 Task: Forward email with the signature Jordan Davis with the subject Request for a sponsorship from softage.8@softage.net to softage.9@softage.net and softage.10@softage.net with BCC to softage.6@softage.net with the message Can you provide me with the product specifications for the upcoming launch?
Action: Mouse moved to (1046, 178)
Screenshot: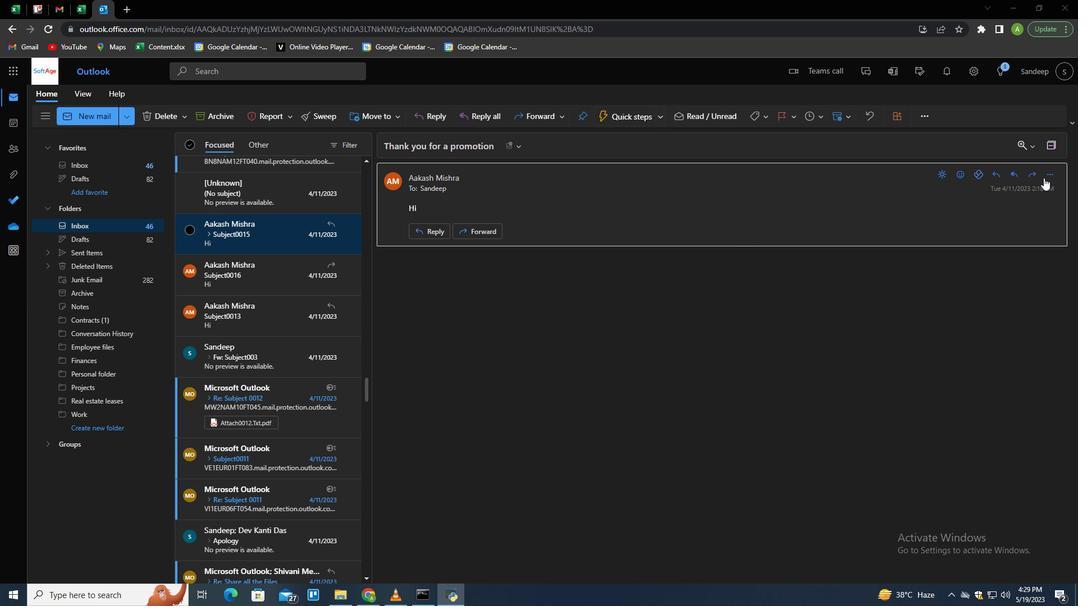 
Action: Mouse pressed left at (1046, 178)
Screenshot: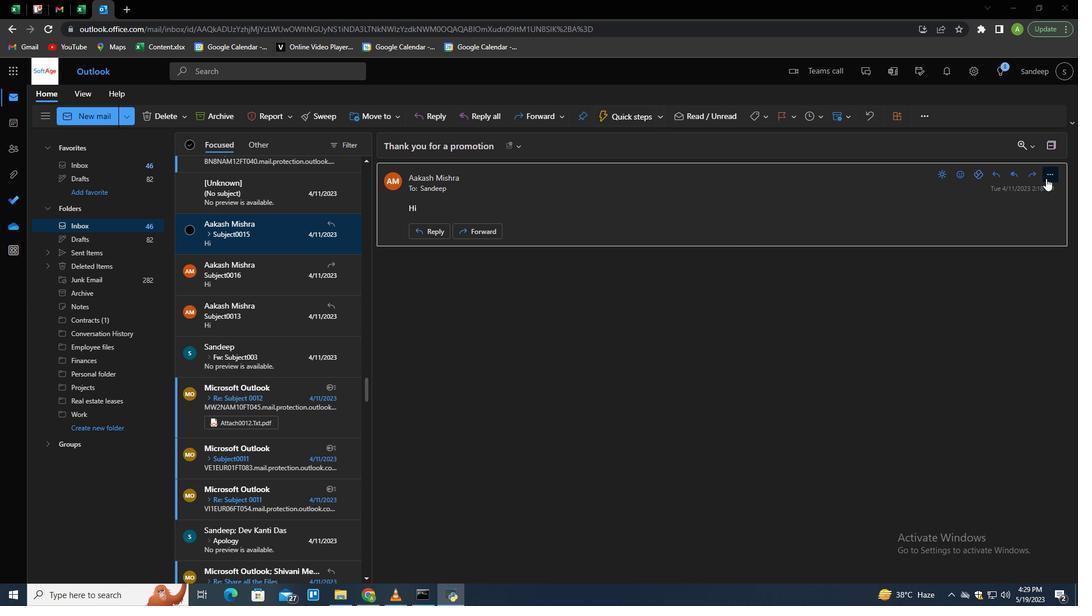 
Action: Mouse moved to (989, 226)
Screenshot: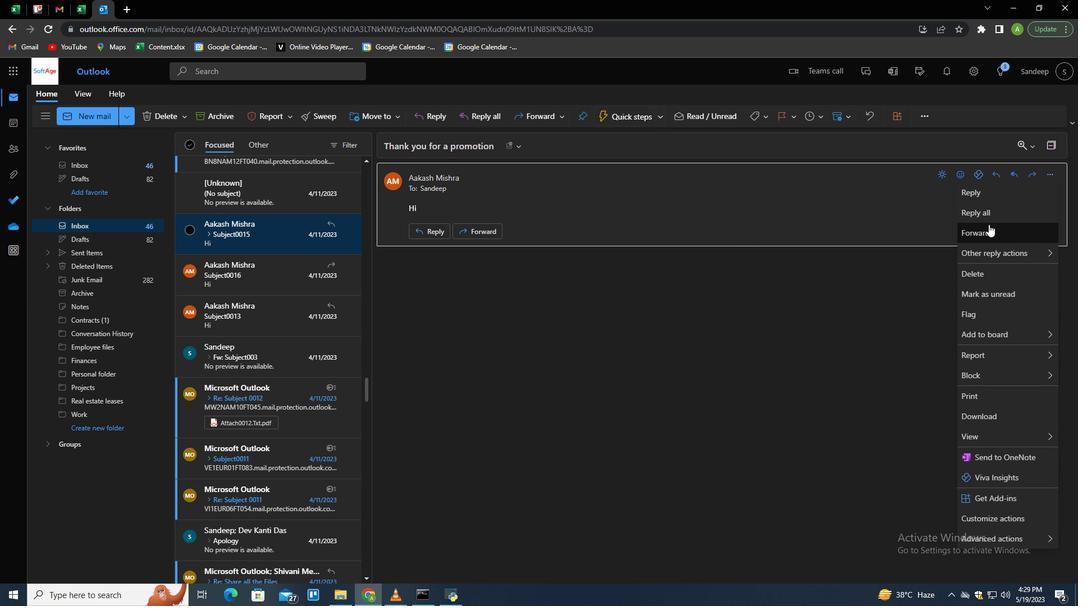 
Action: Mouse pressed left at (989, 226)
Screenshot: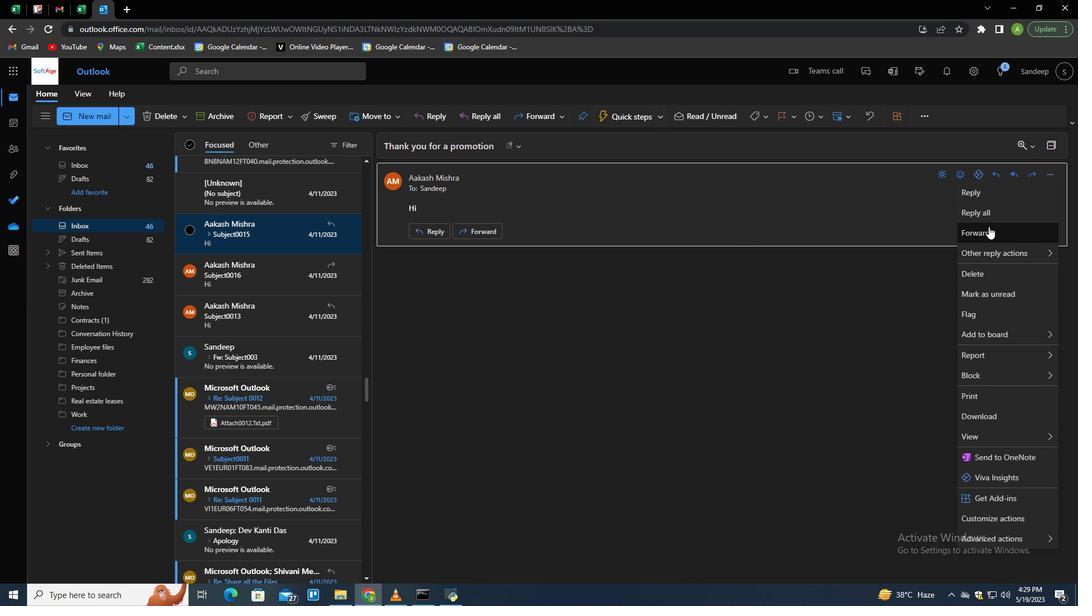 
Action: Mouse moved to (753, 118)
Screenshot: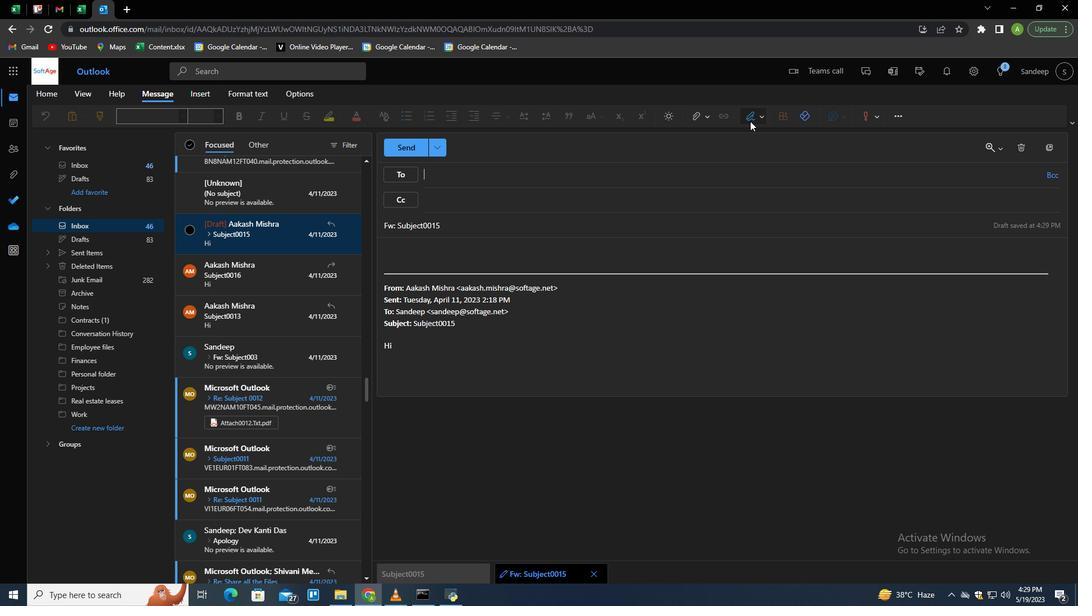 
Action: Mouse pressed left at (753, 118)
Screenshot: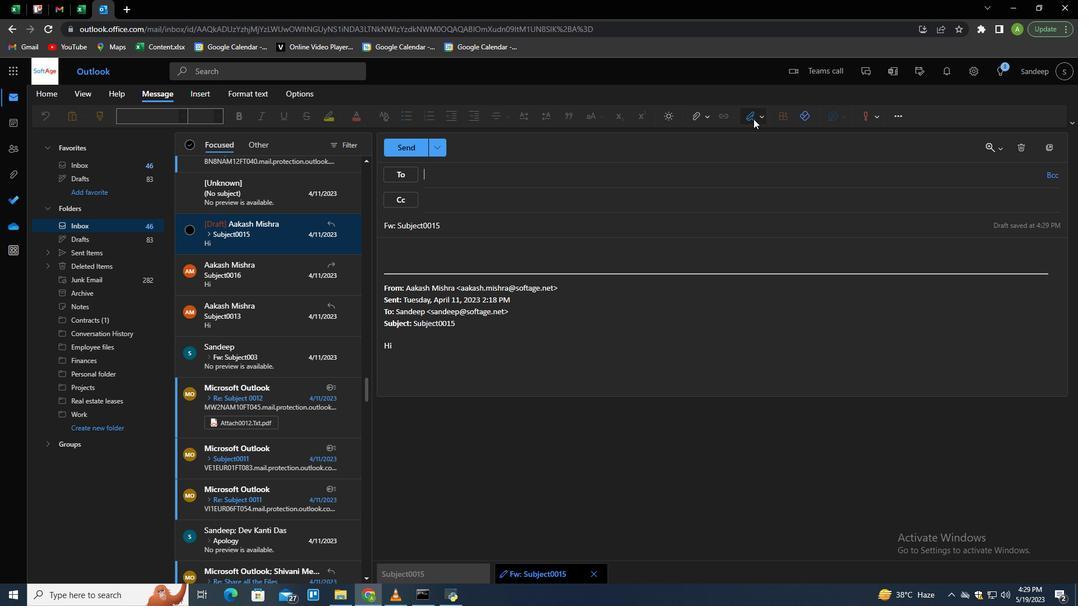 
Action: Mouse moved to (737, 158)
Screenshot: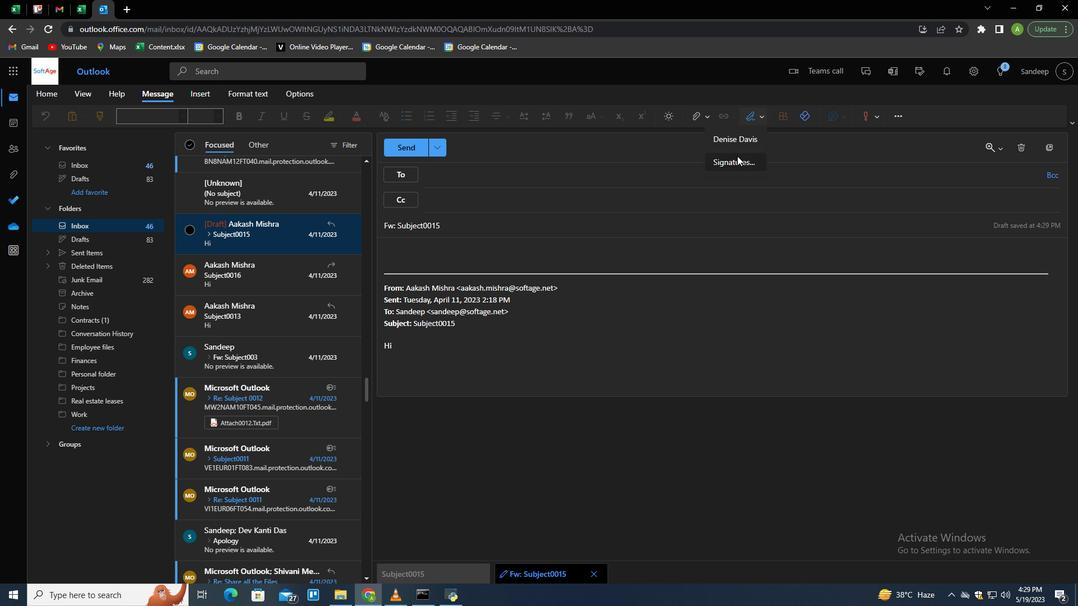 
Action: Mouse pressed left at (737, 158)
Screenshot: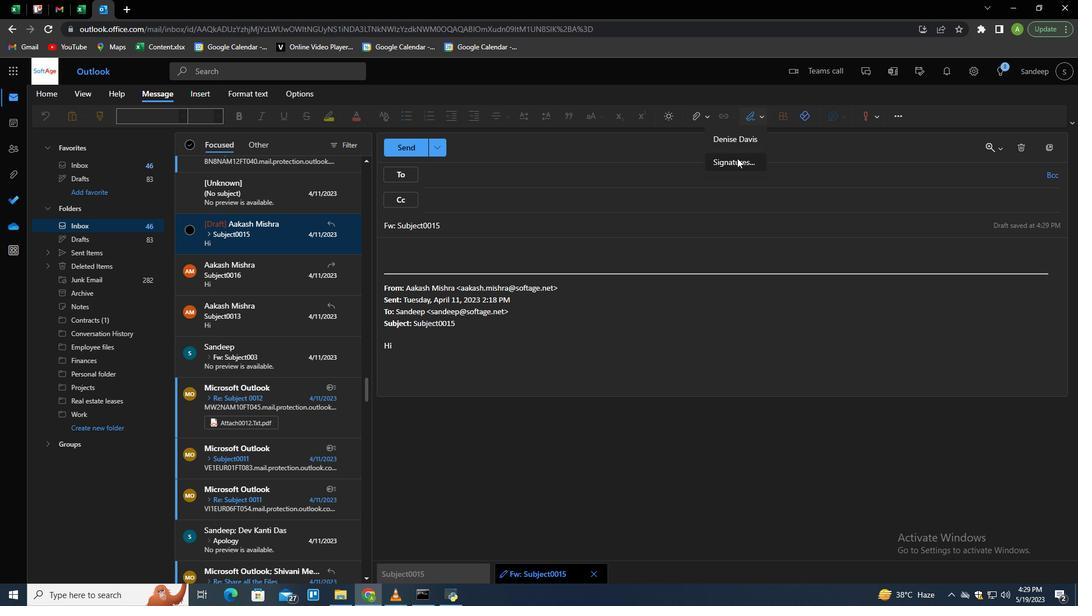 
Action: Mouse moved to (755, 207)
Screenshot: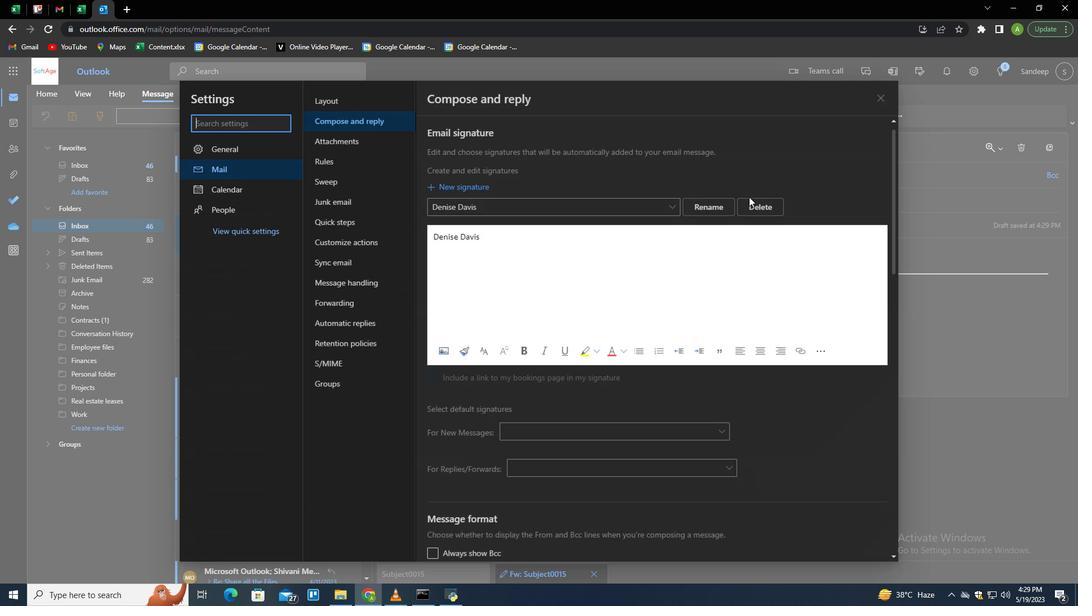 
Action: Mouse pressed left at (755, 207)
Screenshot: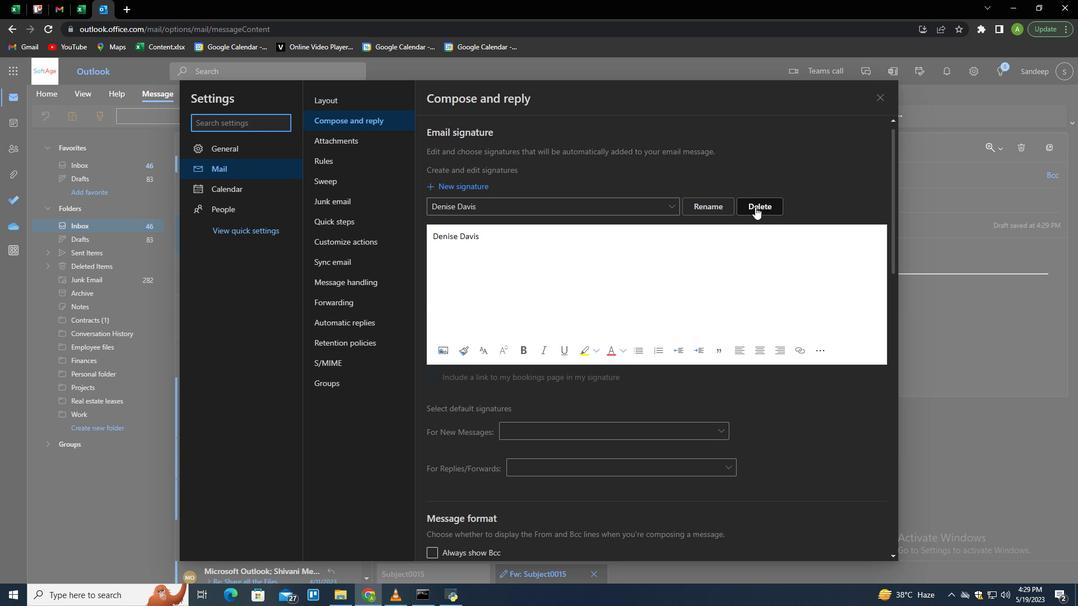 
Action: Mouse moved to (746, 205)
Screenshot: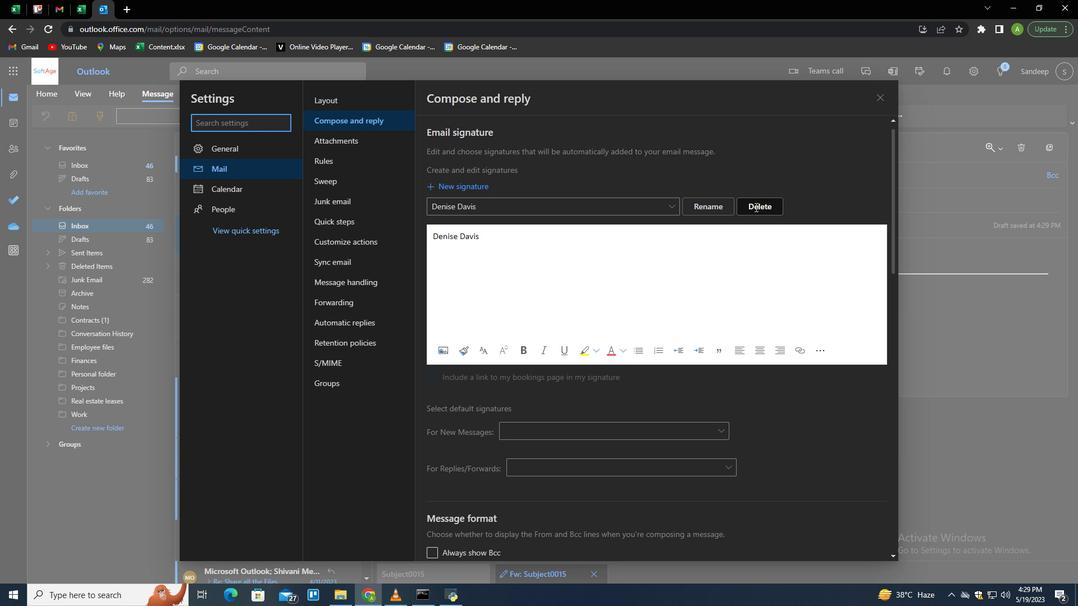 
Action: Mouse pressed left at (746, 205)
Screenshot: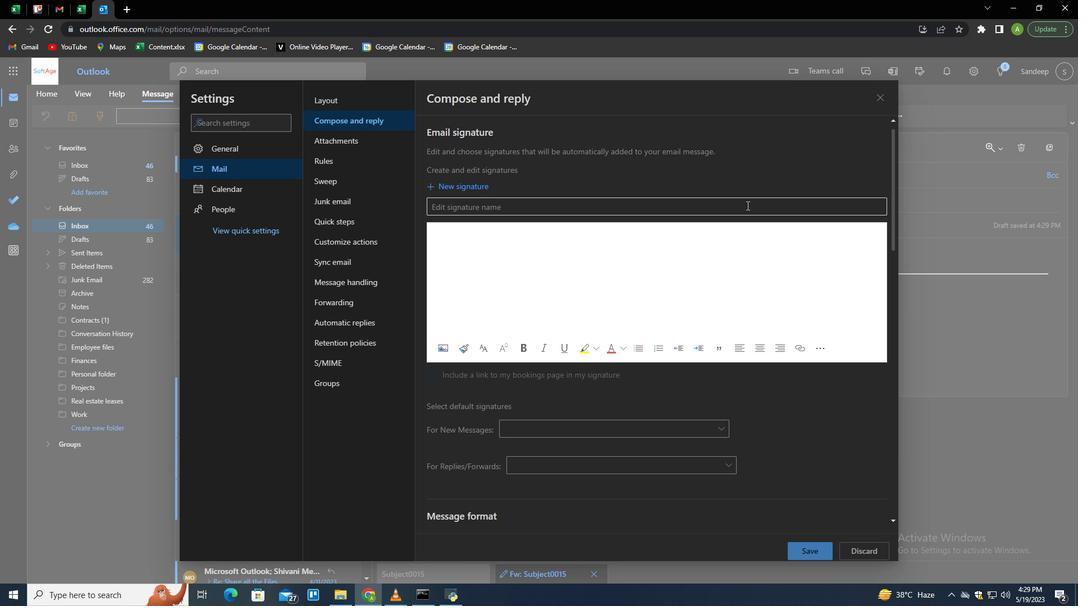 
Action: Key pressed <Key.shift>Jordan<Key.space><Key.shift>Davis<Key.tab><Key.shift>Fo<Key.backspace><Key.backspace><Key.shift>Jordan<Key.space><Key.shift>Davis
Screenshot: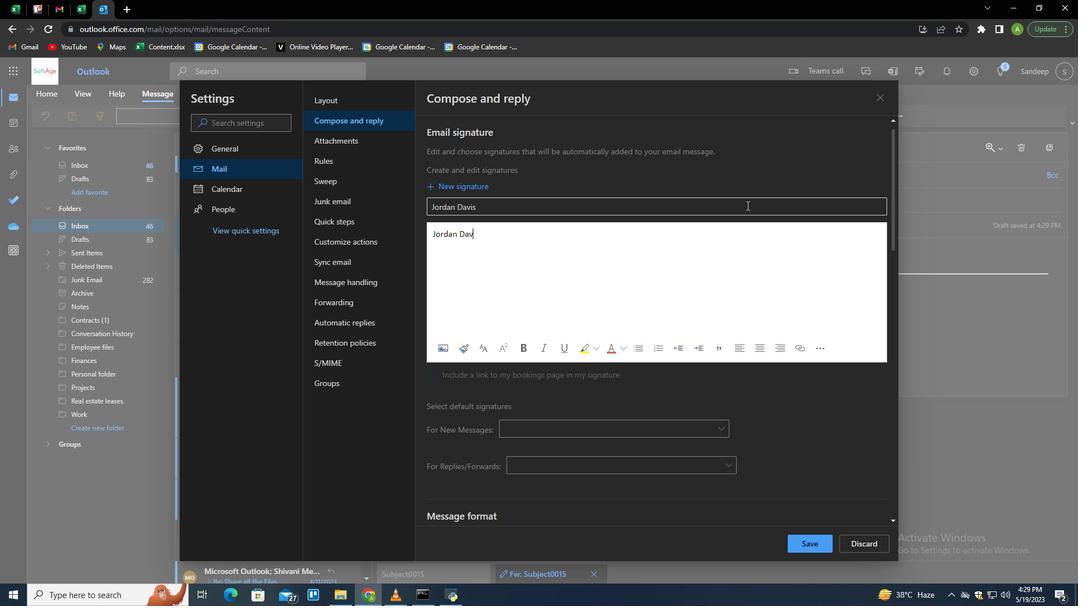 
Action: Mouse moved to (817, 541)
Screenshot: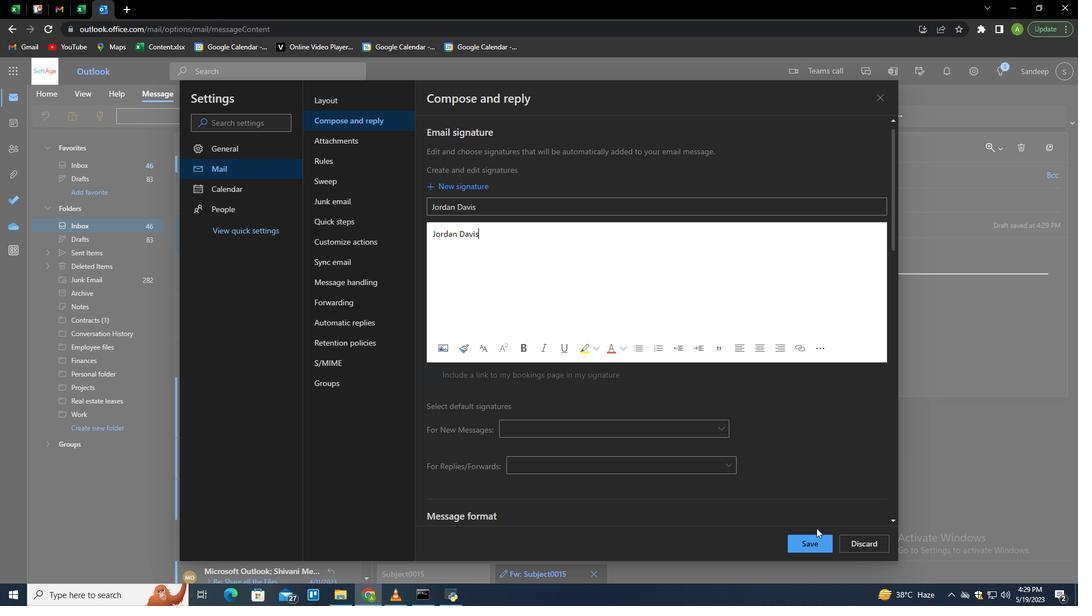 
Action: Mouse pressed left at (817, 541)
Screenshot: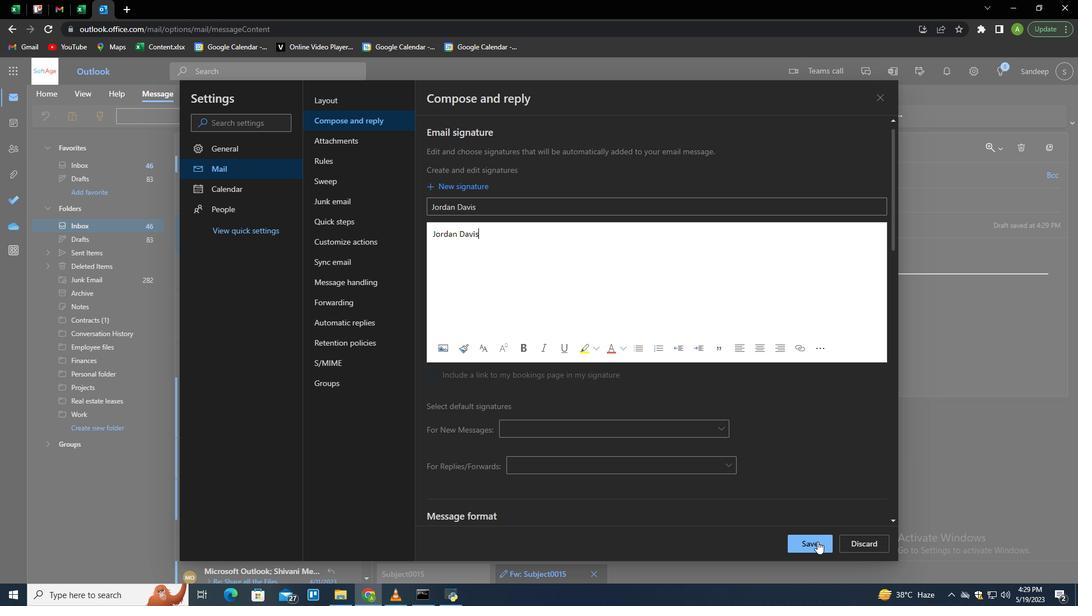 
Action: Mouse moved to (980, 260)
Screenshot: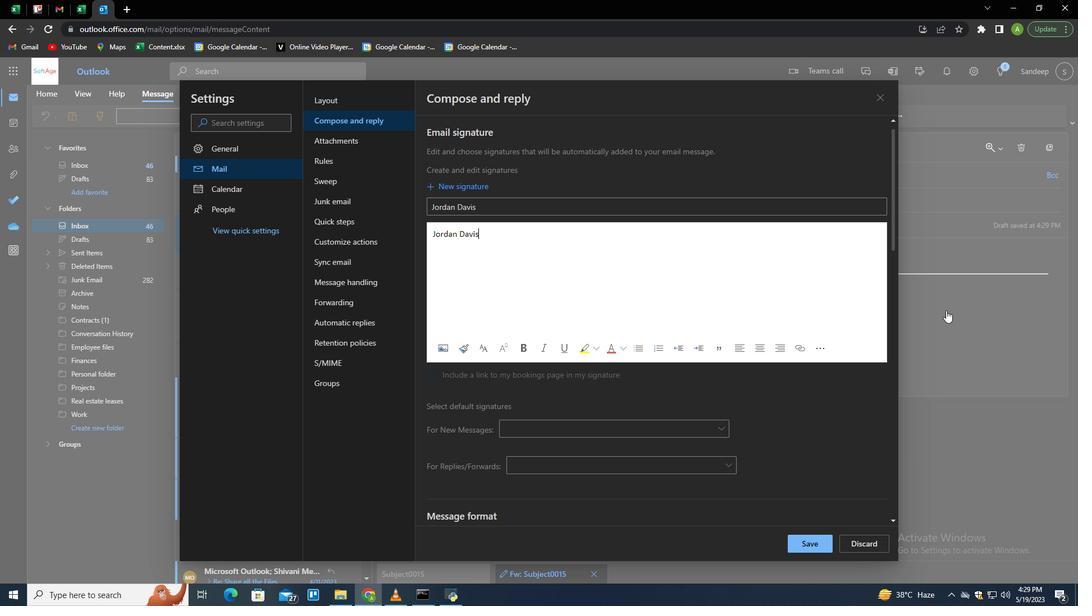 
Action: Mouse pressed left at (980, 260)
Screenshot: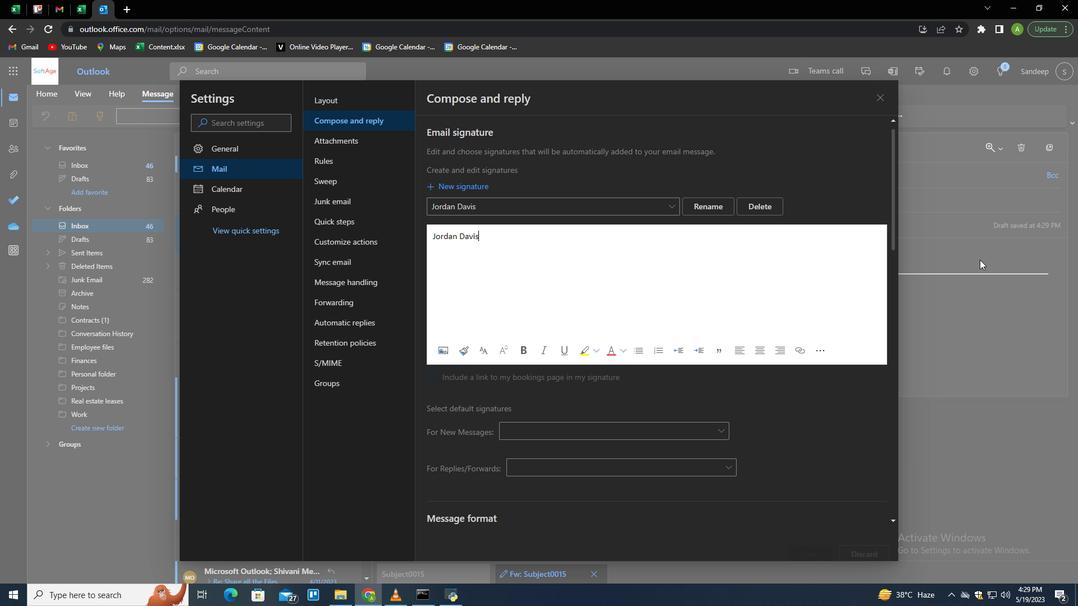
Action: Mouse moved to (757, 121)
Screenshot: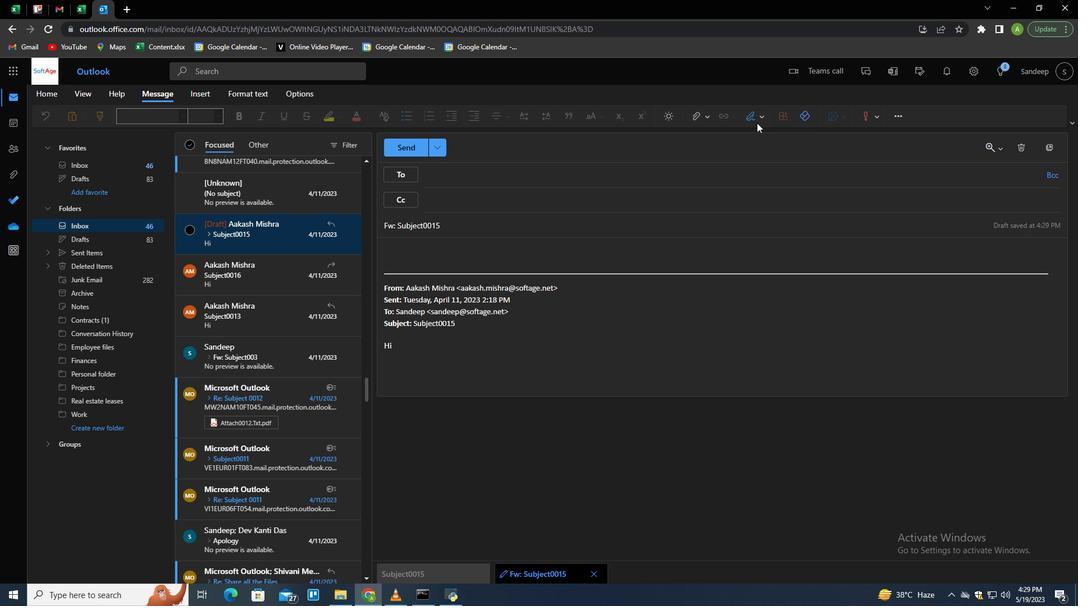 
Action: Mouse pressed left at (757, 121)
Screenshot: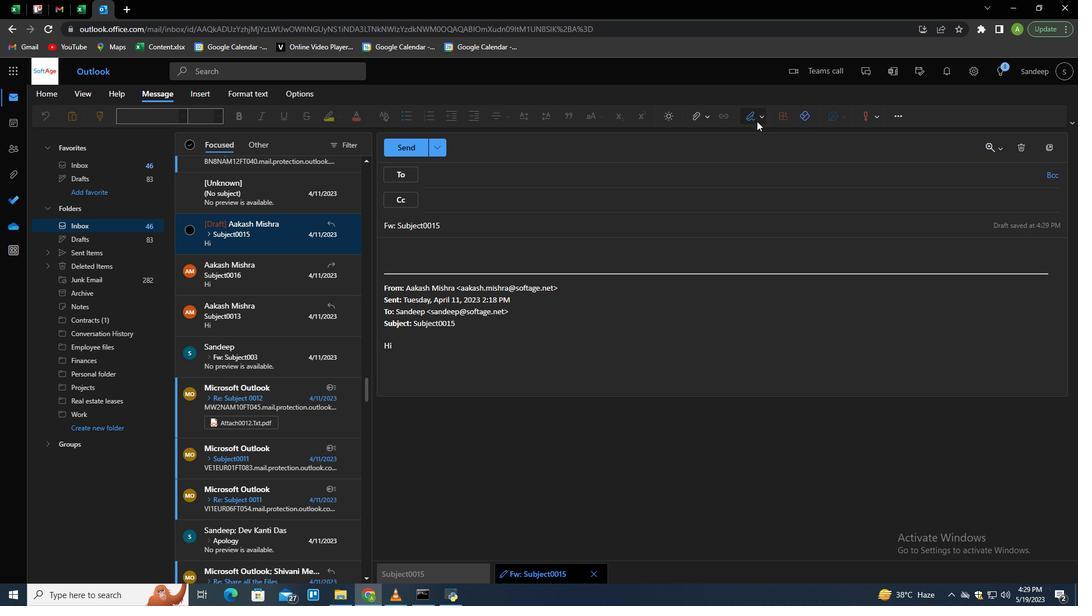 
Action: Mouse moved to (741, 139)
Screenshot: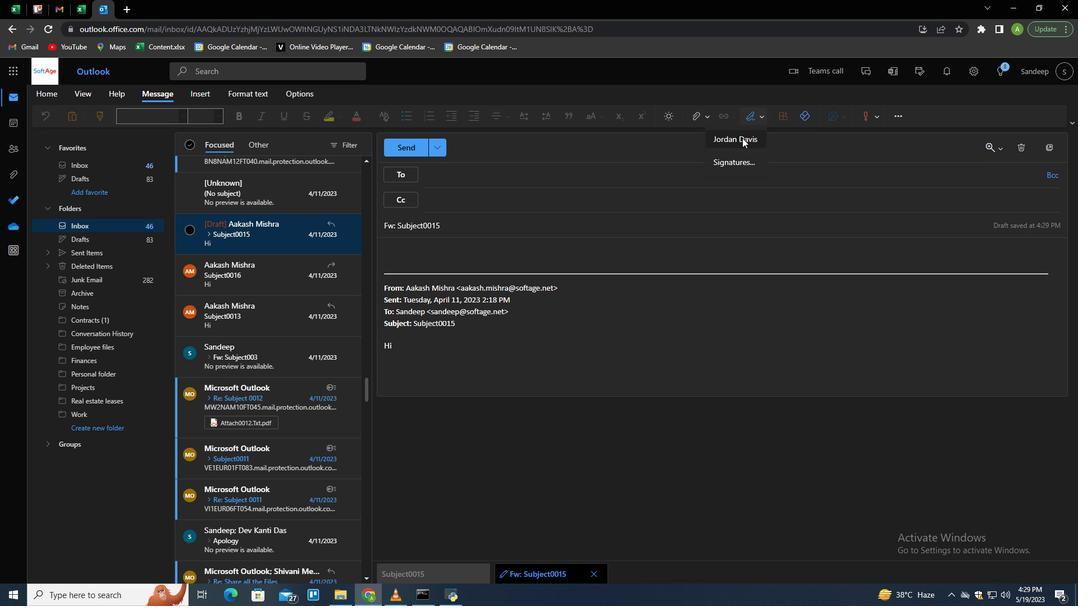 
Action: Mouse pressed left at (741, 139)
Screenshot: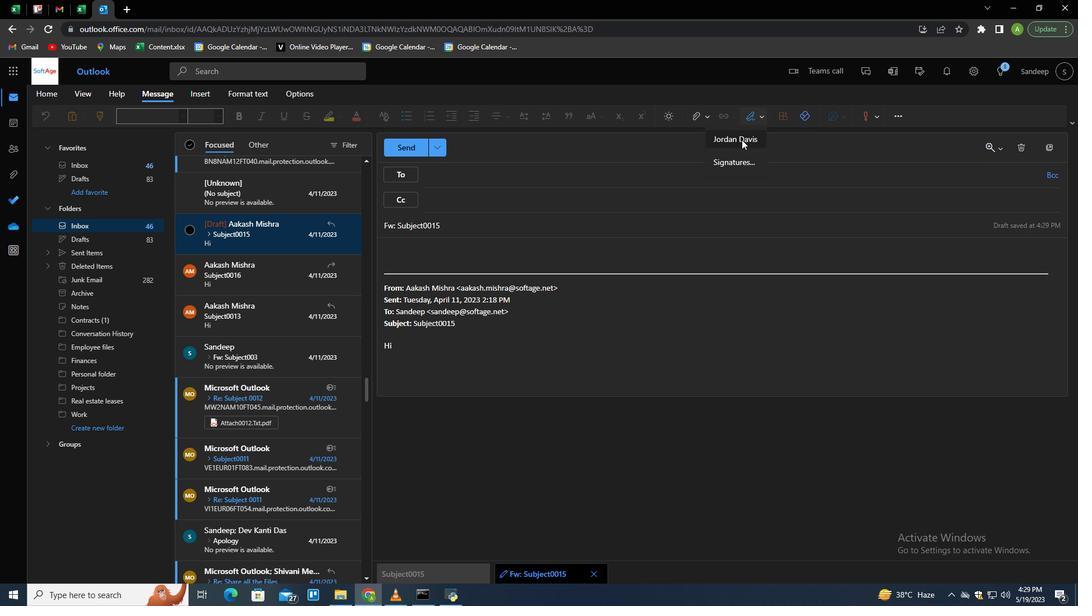 
Action: Mouse moved to (398, 226)
Screenshot: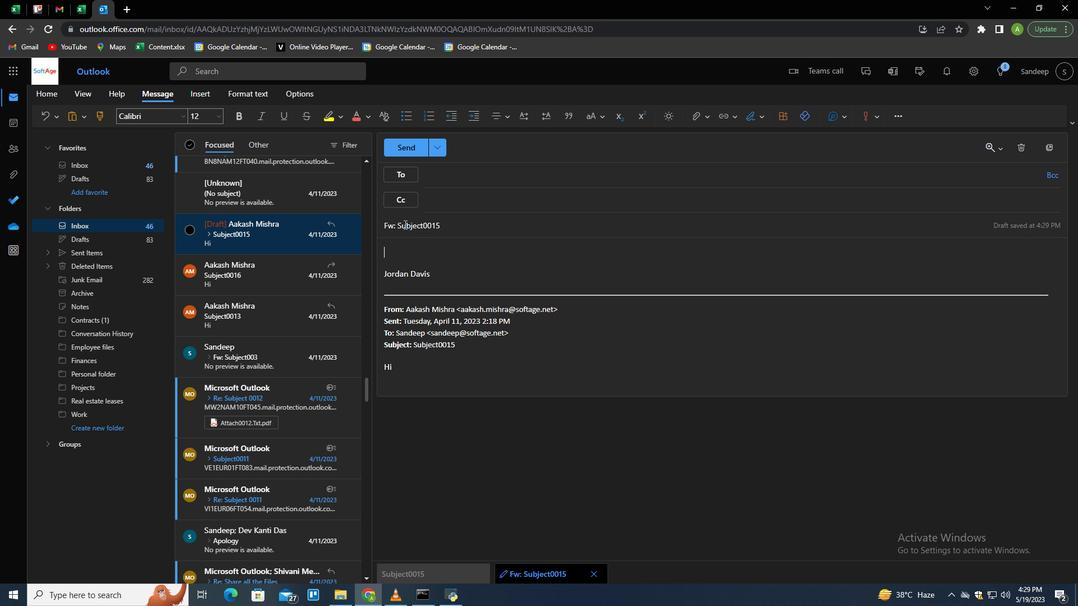 
Action: Mouse pressed left at (398, 226)
Screenshot: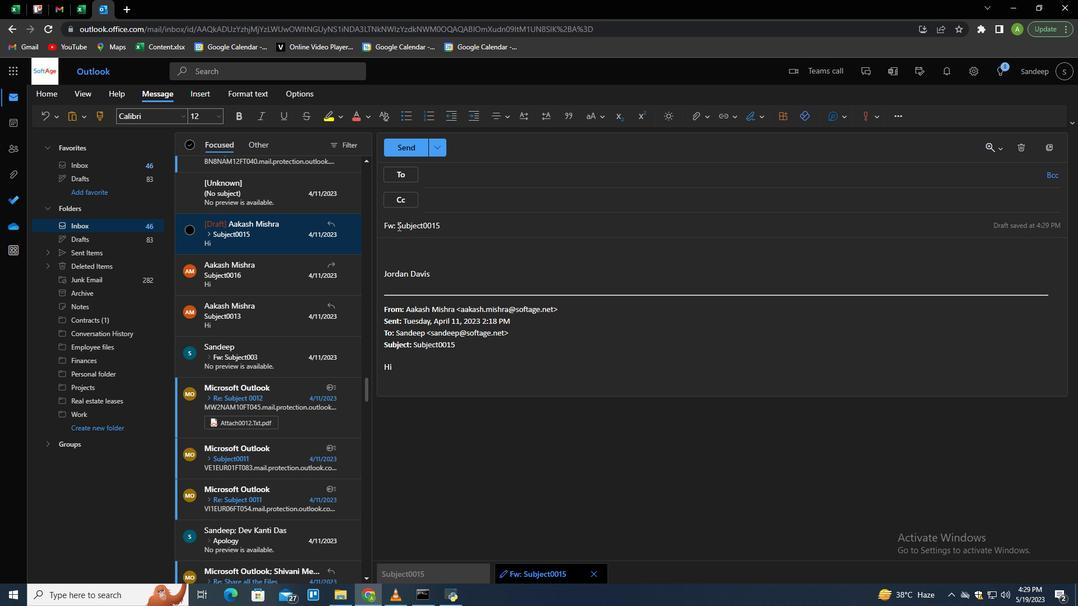 
Action: Mouse moved to (491, 245)
Screenshot: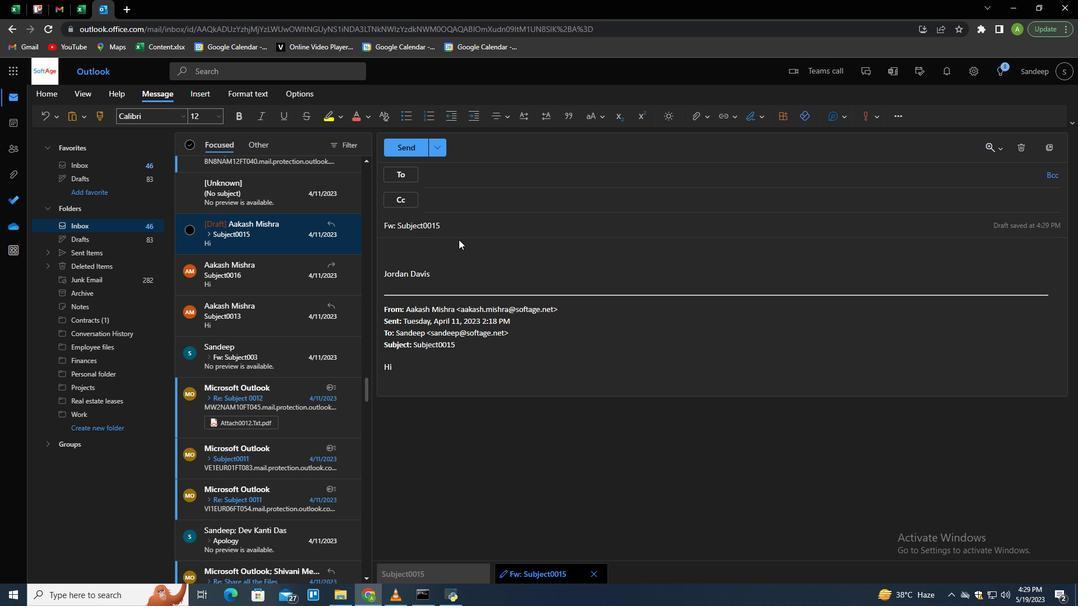 
Action: Key pressed <Key.shift_r><Key.end><Key.shift>Request<Key.space>for<Key.space>a<Key.space>sponsoship<Key.backspace><Key.backspace><Key.backspace><Key.backspace>rship<Key.tab>
Screenshot: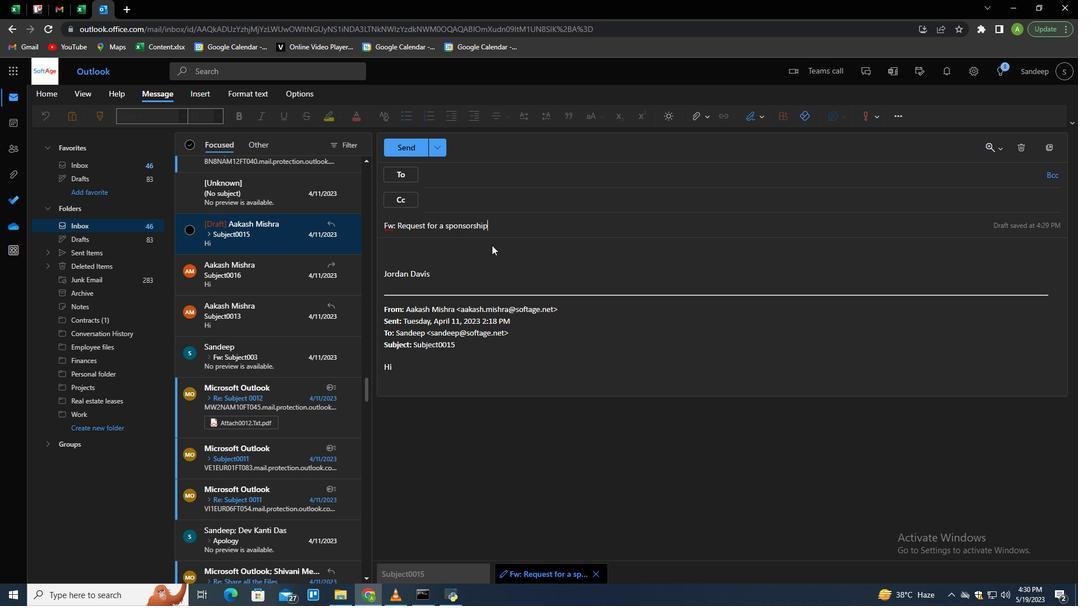 
Action: Mouse moved to (451, 174)
Screenshot: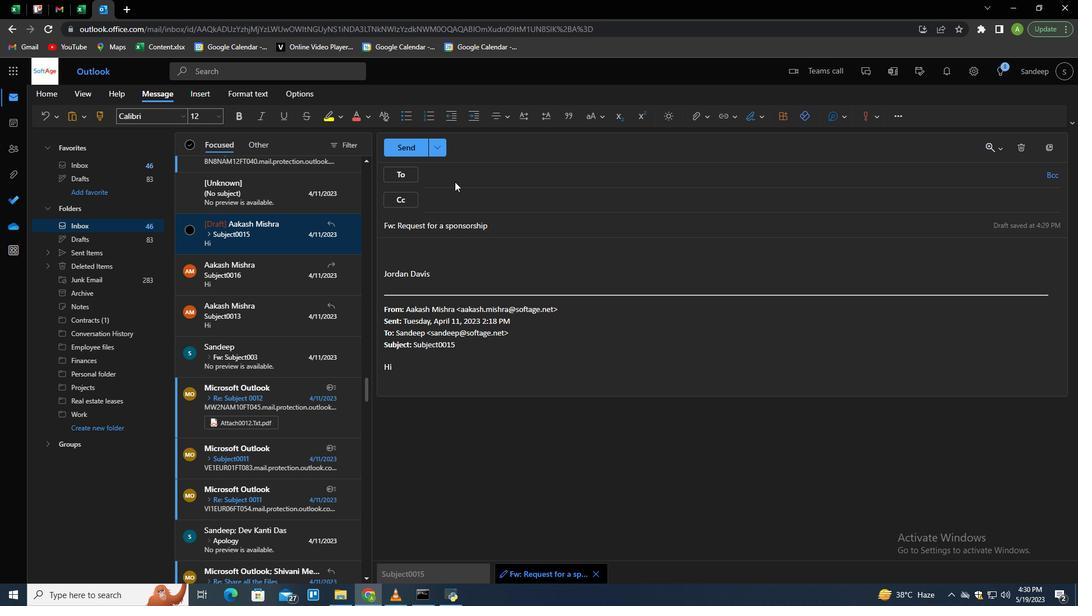 
Action: Mouse pressed left at (451, 174)
Screenshot: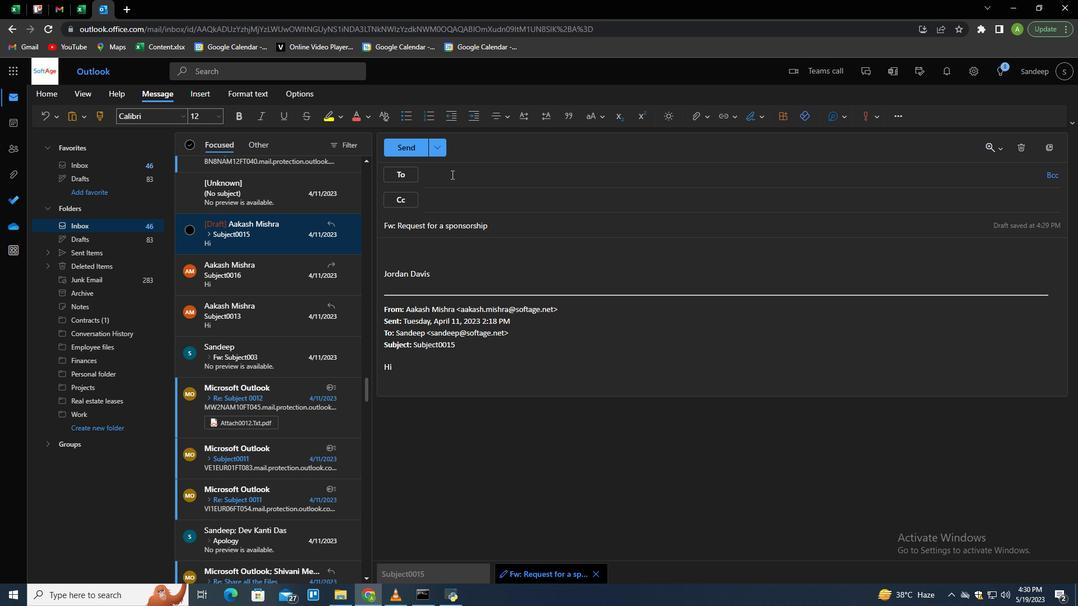
Action: Key pressed softagw<Key.backspace>e.8<Key.shift>@softage.net<Key.enter>softage.9<Key.shift>@softage.net<Key.enter>softagel.<Key.backspace><Key.backspace>.10<Key.shift>@softage.net<Key.enter>
Screenshot: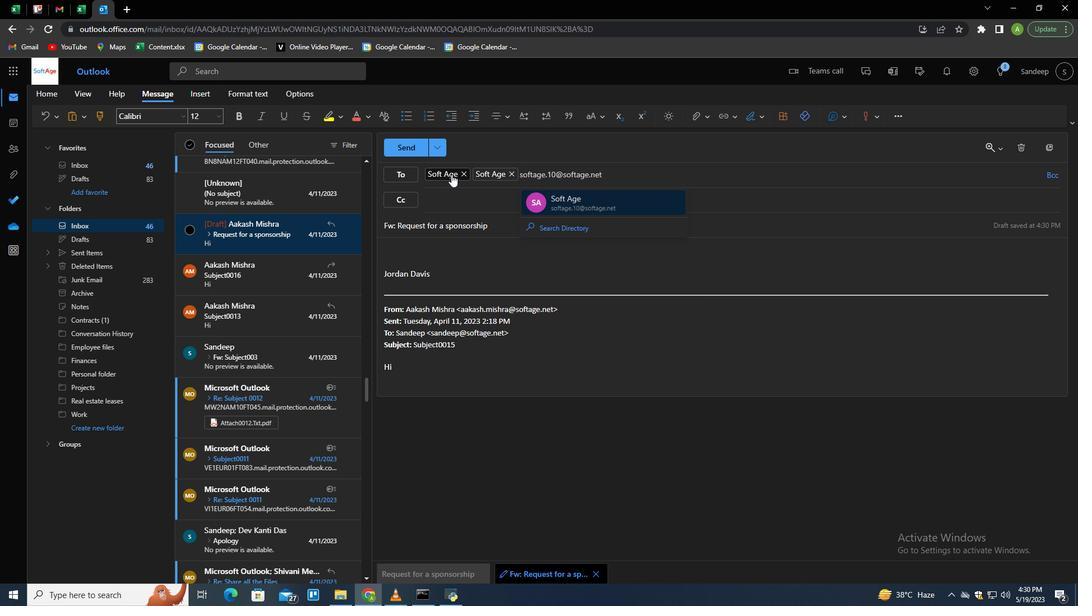 
Action: Mouse moved to (1048, 170)
Screenshot: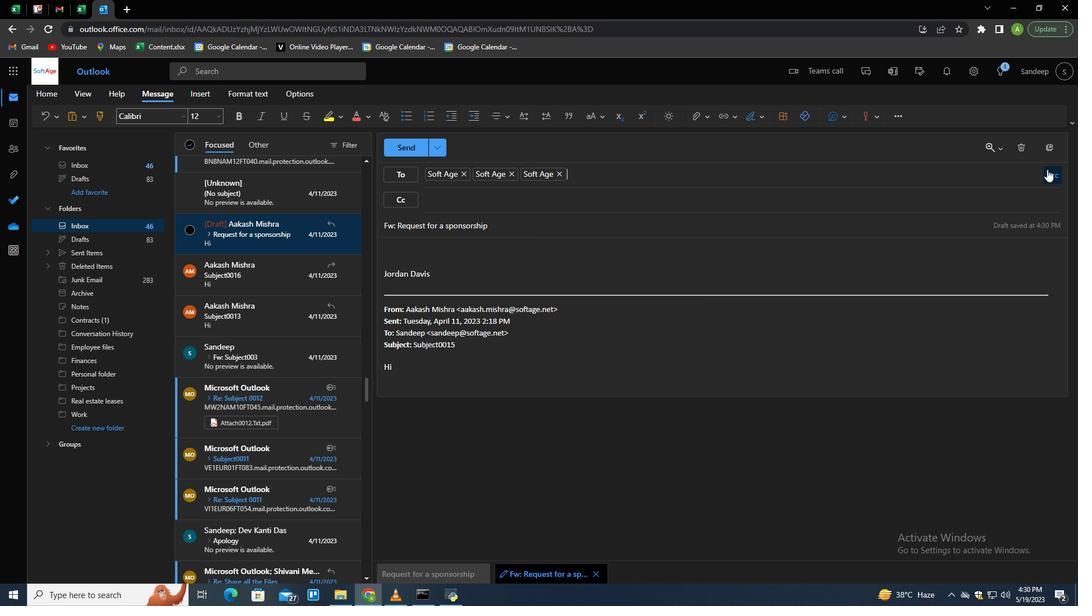 
Action: Mouse pressed left at (1048, 170)
Screenshot: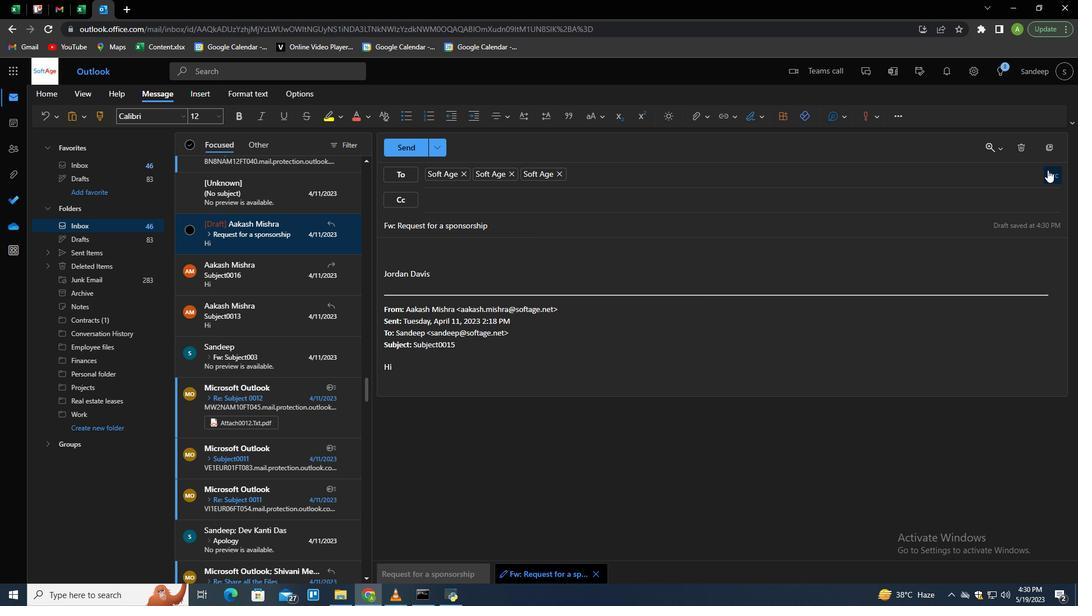 
Action: Mouse moved to (606, 230)
Screenshot: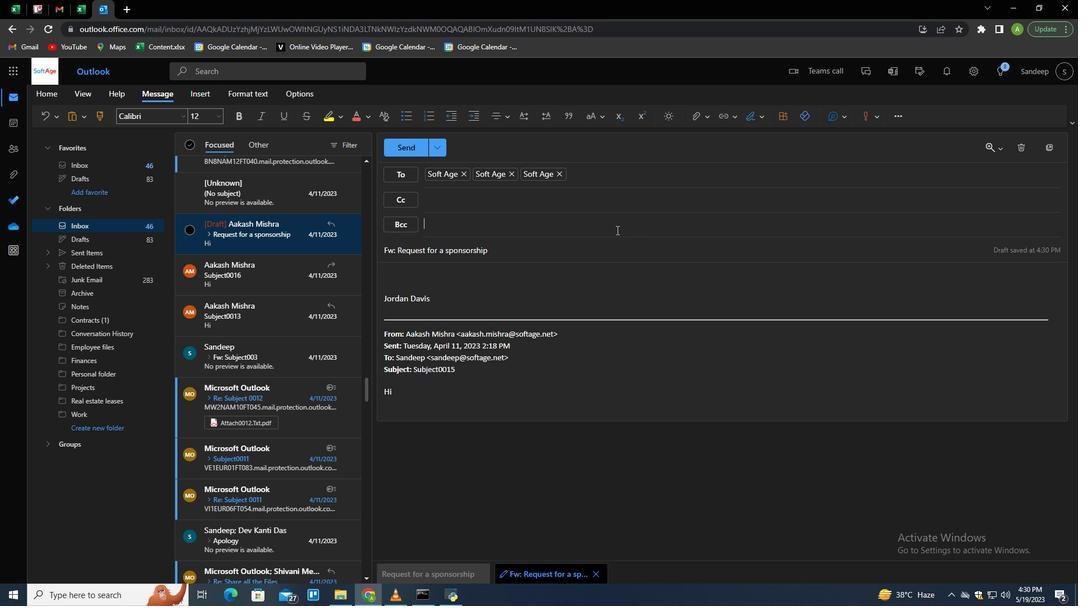 
Action: Key pressed softage.6<Key.shift>@softage.net<Key.enter>
Screenshot: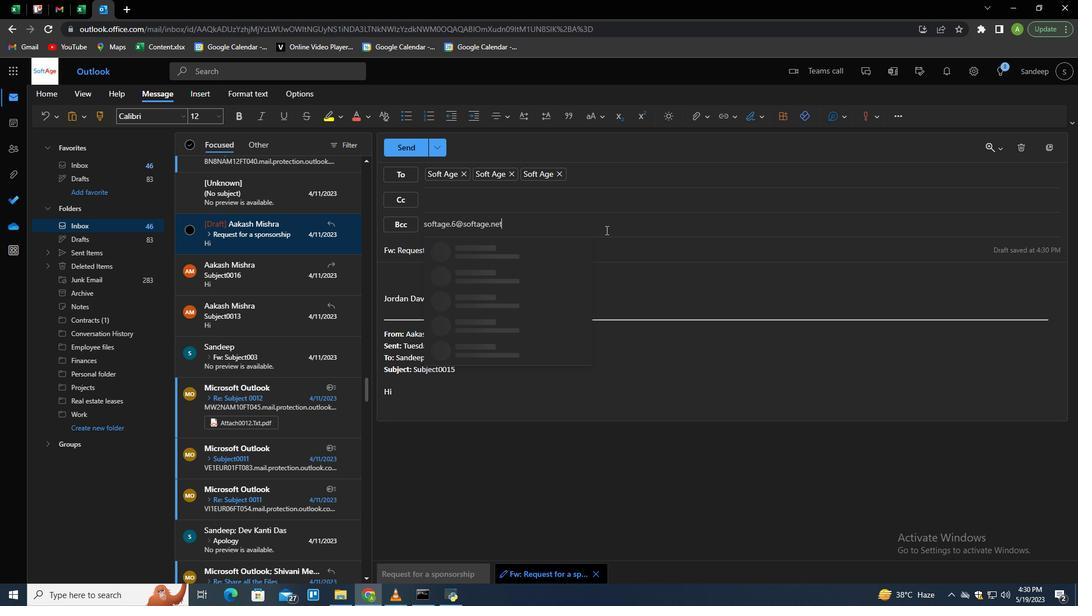 
Action: Mouse moved to (535, 253)
Screenshot: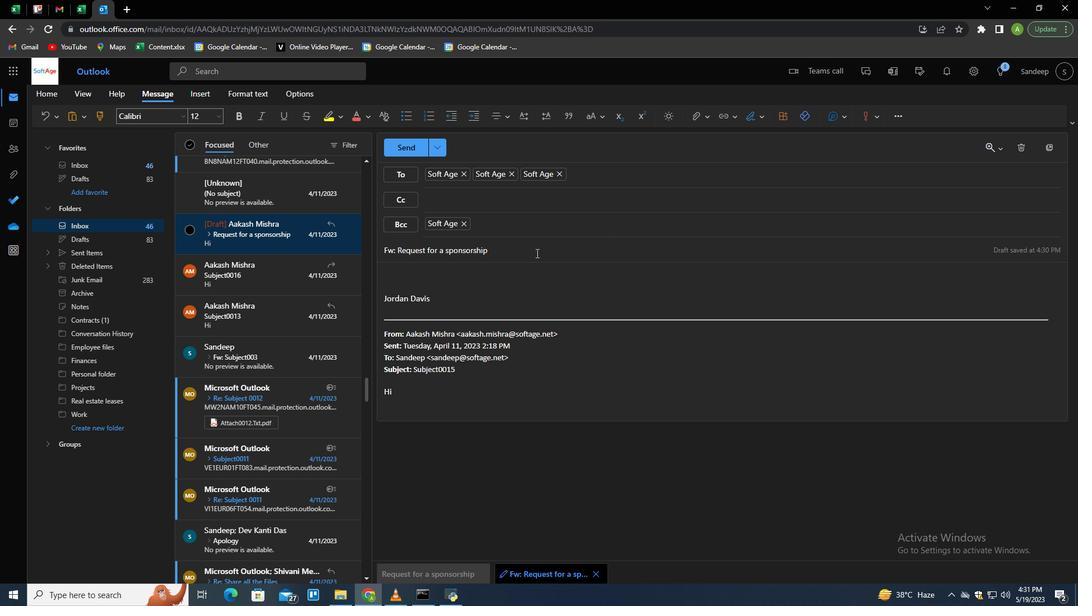 
Action: Key pressed <Key.tab>
Screenshot: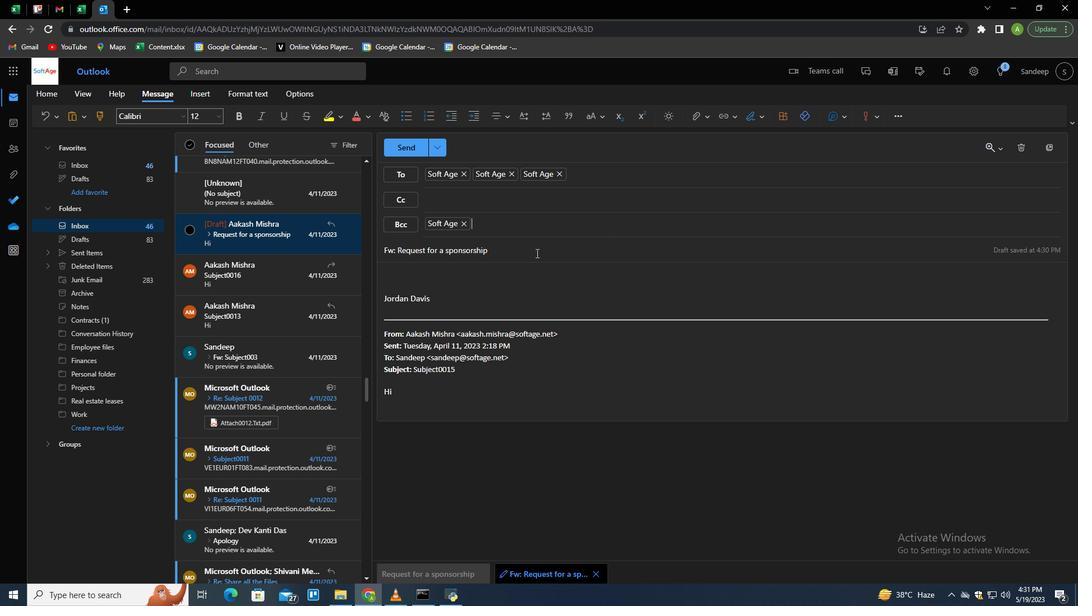 
Action: Mouse moved to (535, 253)
Screenshot: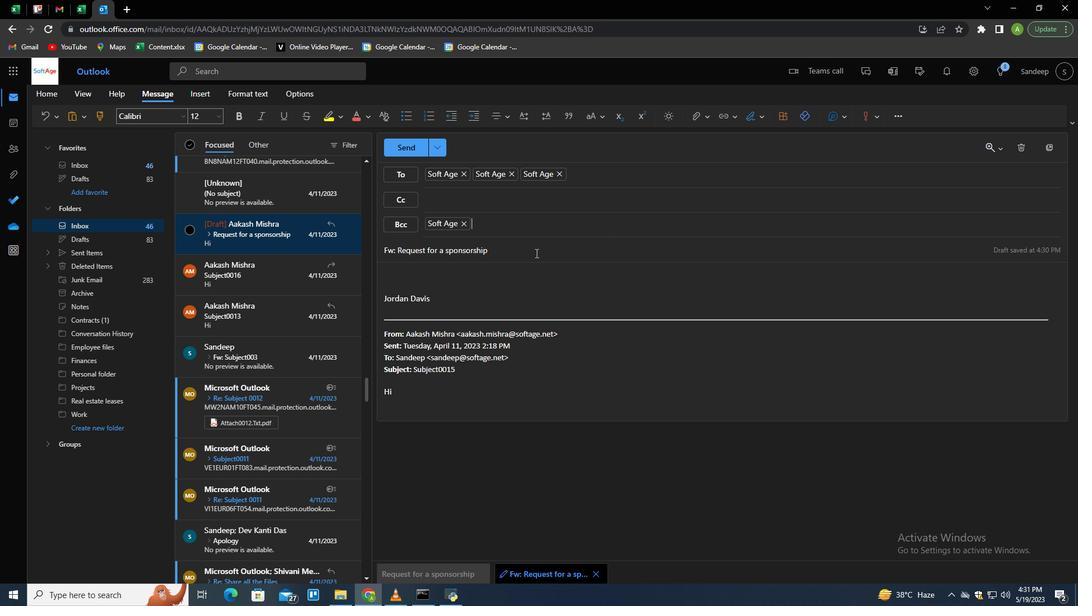 
Action: Key pressed <Key.tab>
Screenshot: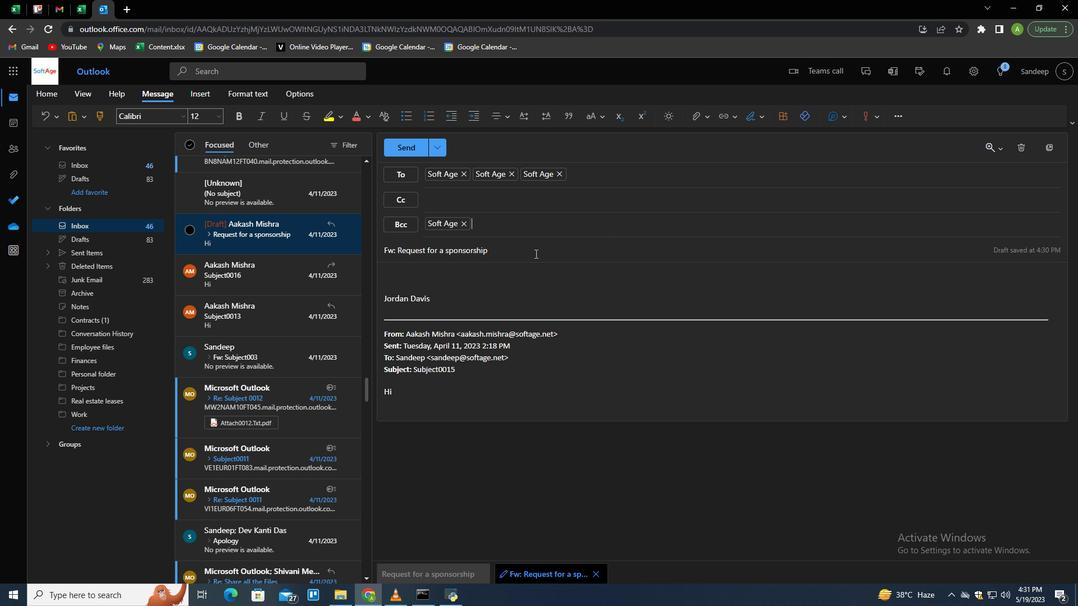 
Action: Mouse moved to (533, 254)
Screenshot: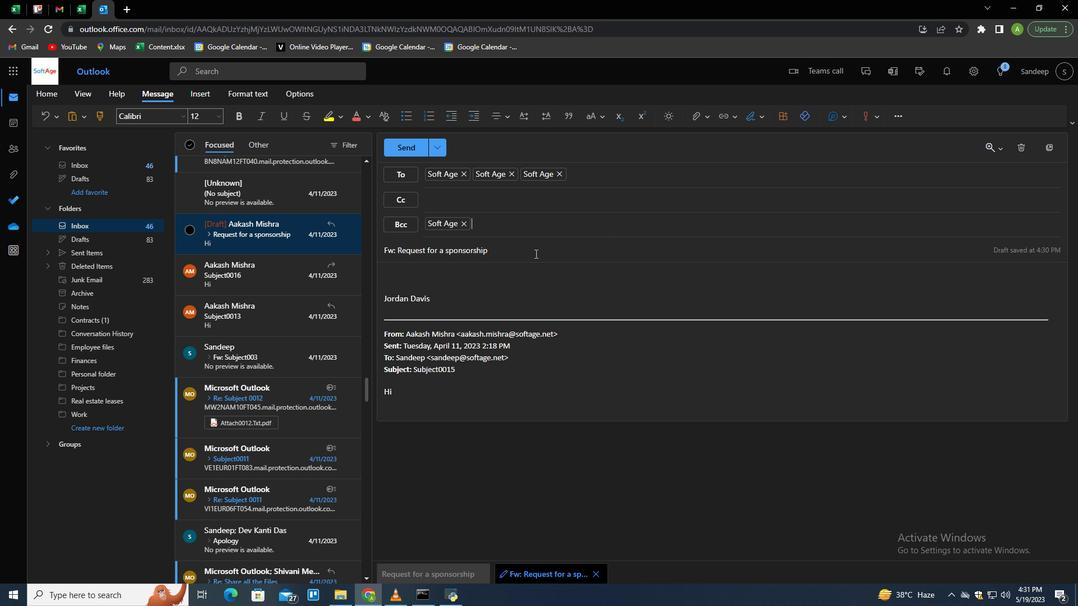 
Action: Key pressed <Key.shift>T<Key.backspace><Key.shift>Can<Key.space>you<Key.space>provide<Key.space>me<Key.space>with<Key.space>the<Key.space>product<Key.space>spr<Key.backspace>ecifications<Key.space>for<Key.space>the<Key.space>upcomig<Key.space>launch<Key.shift>?<Key.enter>
Screenshot: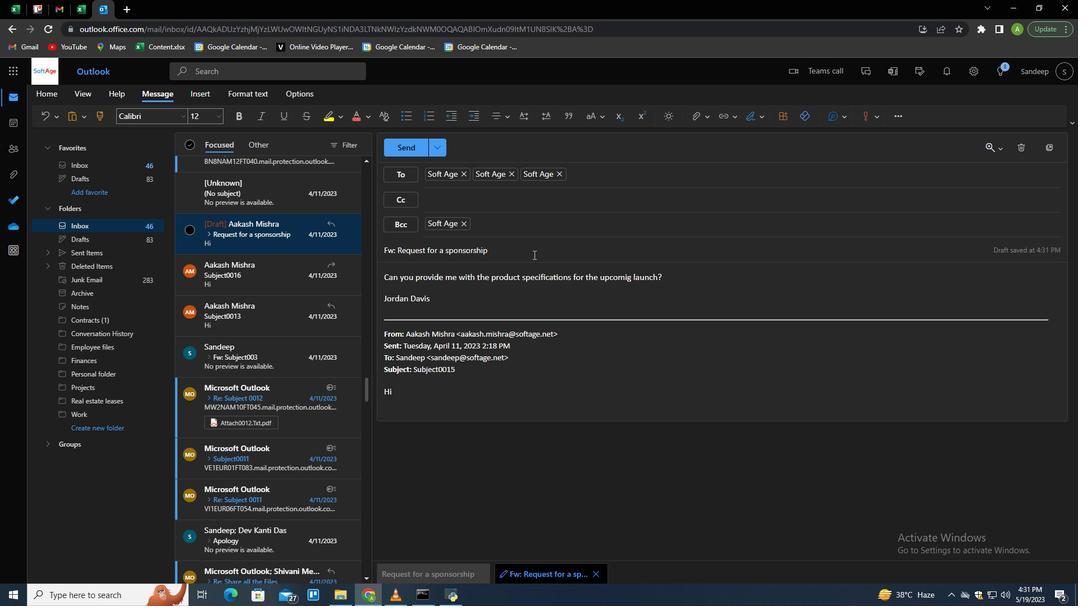 
